 Task: Add Boiron Phytolacca Decandra 30C to the cart.
Action: Mouse moved to (246, 108)
Screenshot: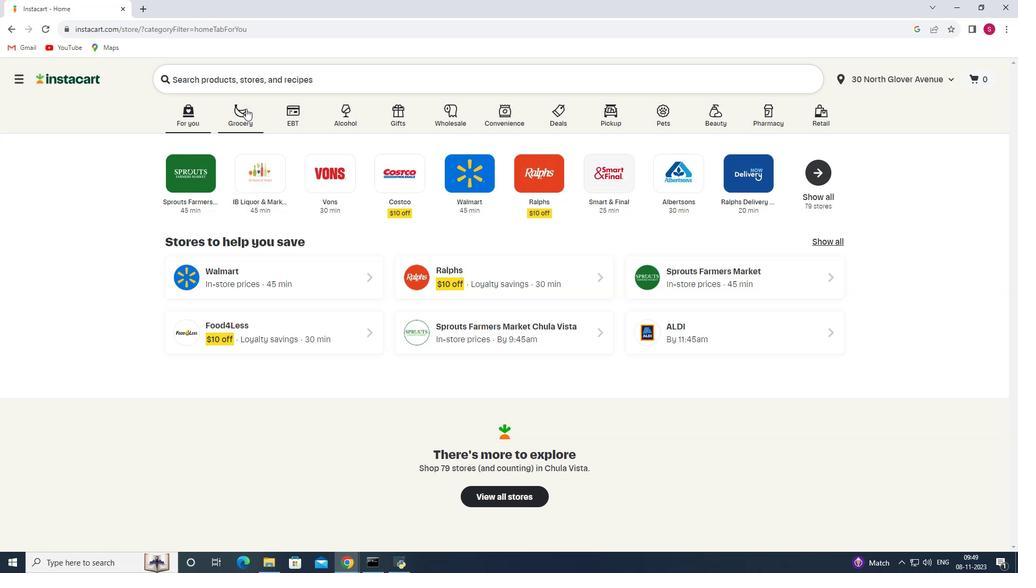 
Action: Mouse pressed left at (246, 108)
Screenshot: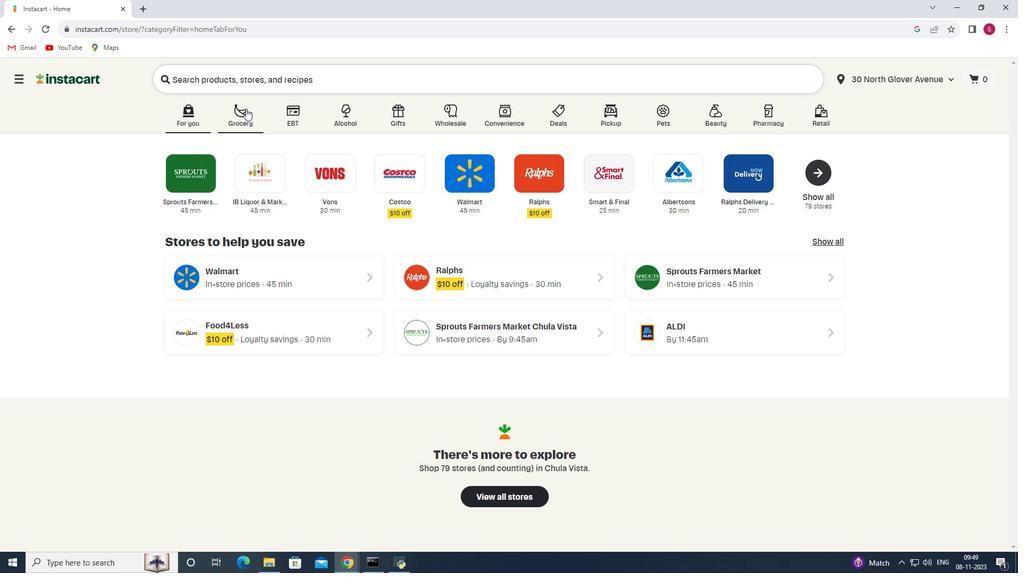 
Action: Mouse moved to (256, 312)
Screenshot: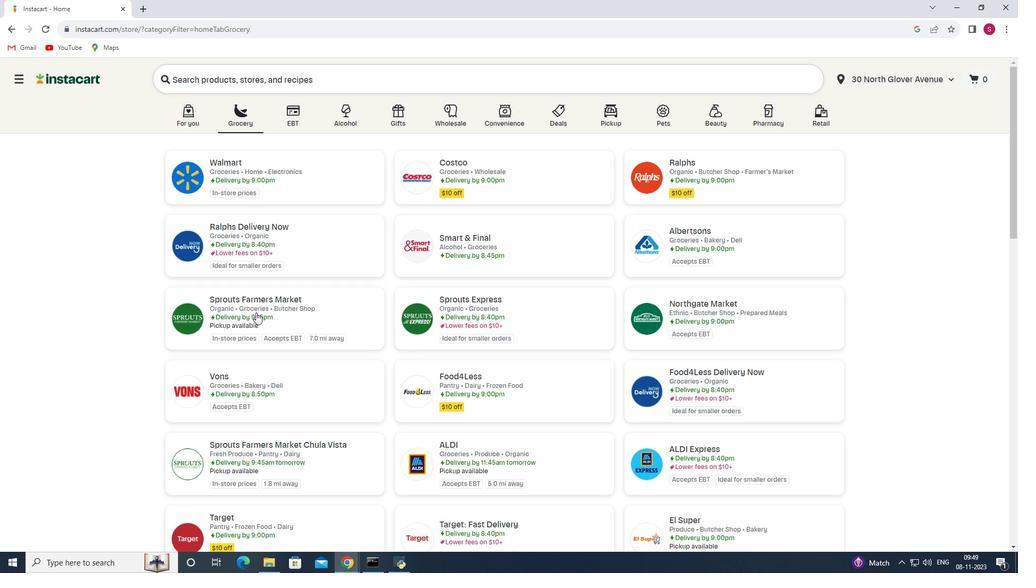 
Action: Mouse pressed left at (256, 312)
Screenshot: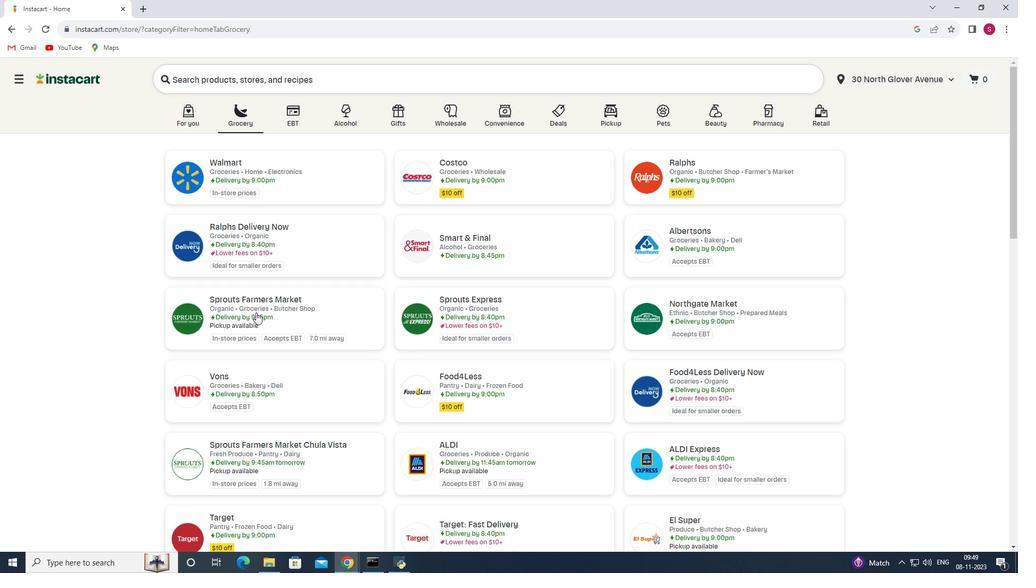 
Action: Mouse moved to (67, 339)
Screenshot: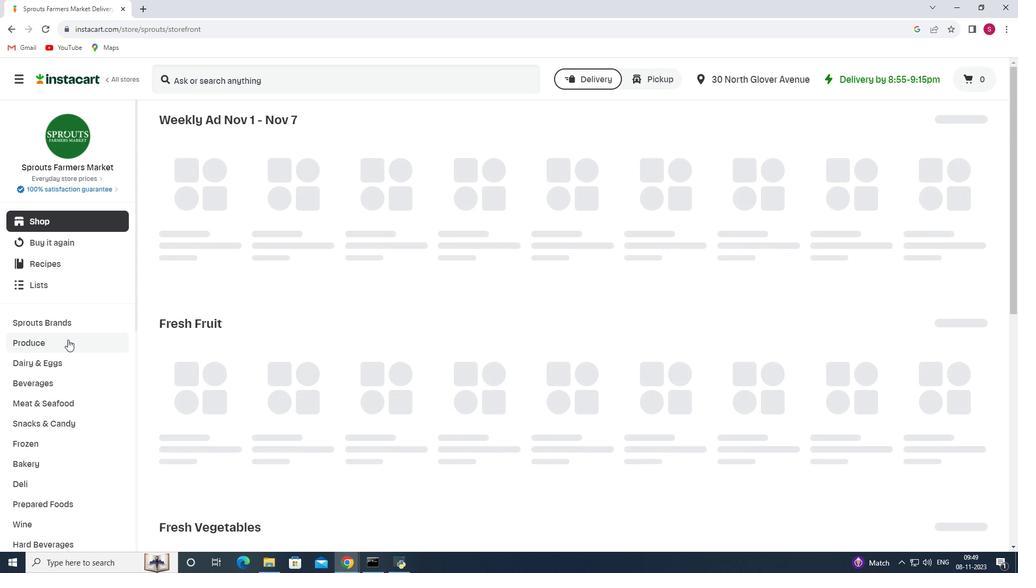 
Action: Mouse scrolled (67, 339) with delta (0, 0)
Screenshot: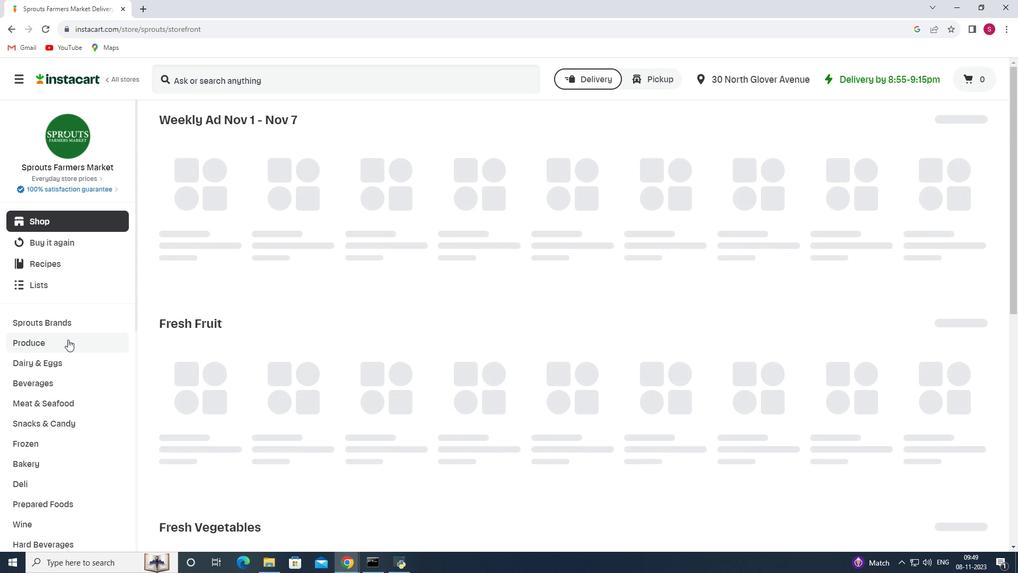 
Action: Mouse scrolled (67, 339) with delta (0, 0)
Screenshot: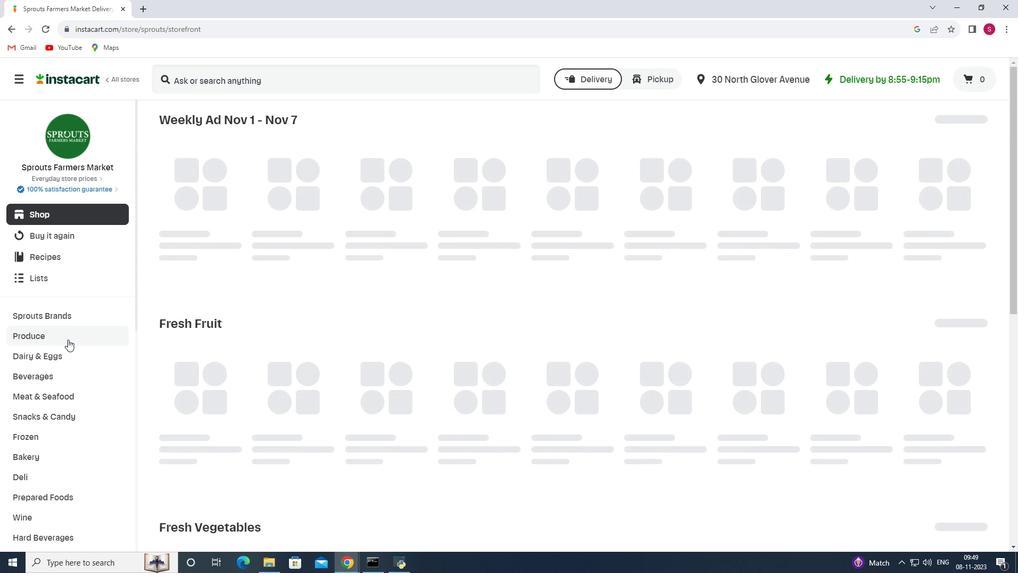 
Action: Mouse scrolled (67, 339) with delta (0, 0)
Screenshot: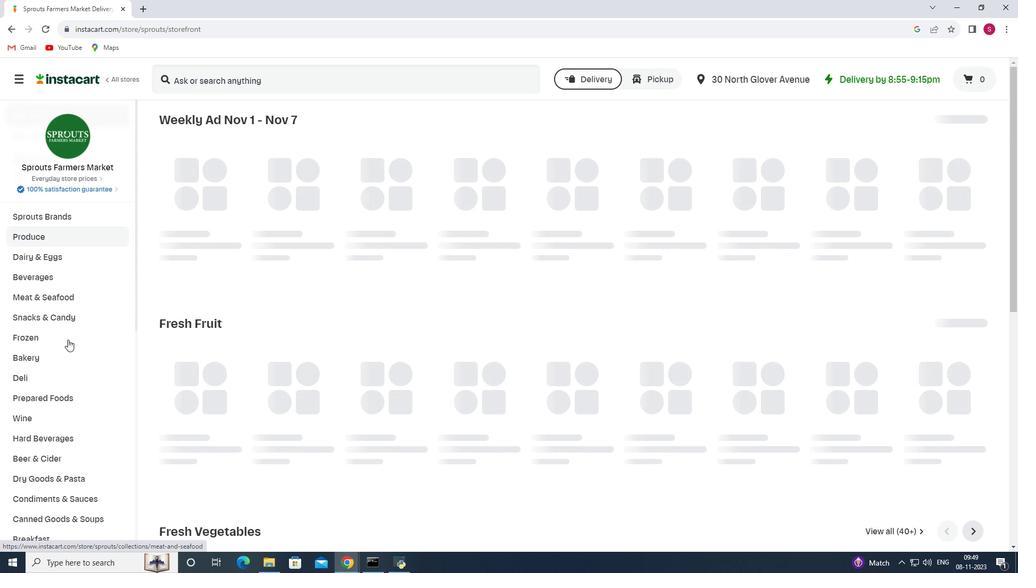 
Action: Mouse moved to (68, 348)
Screenshot: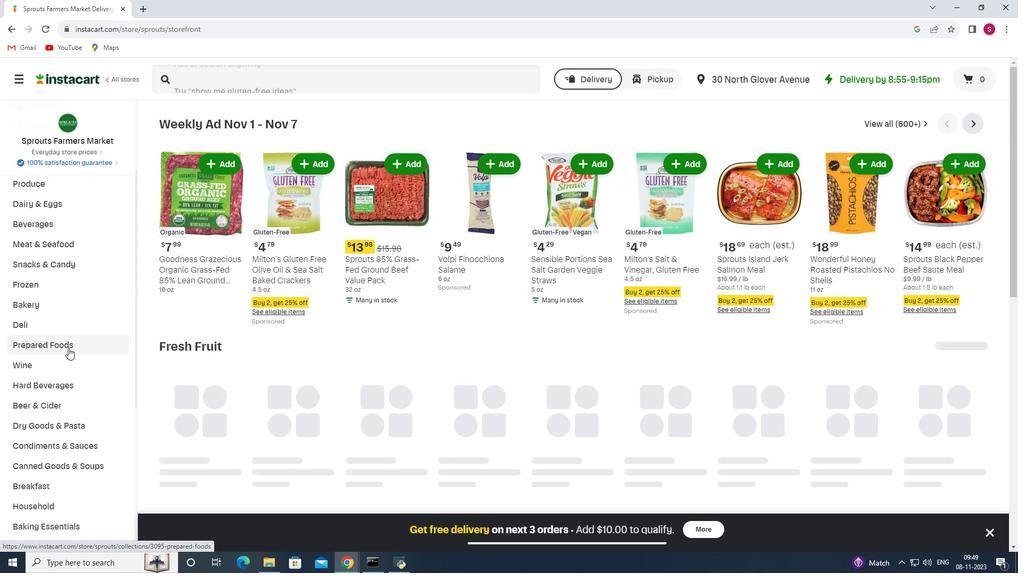 
Action: Mouse scrolled (68, 347) with delta (0, 0)
Screenshot: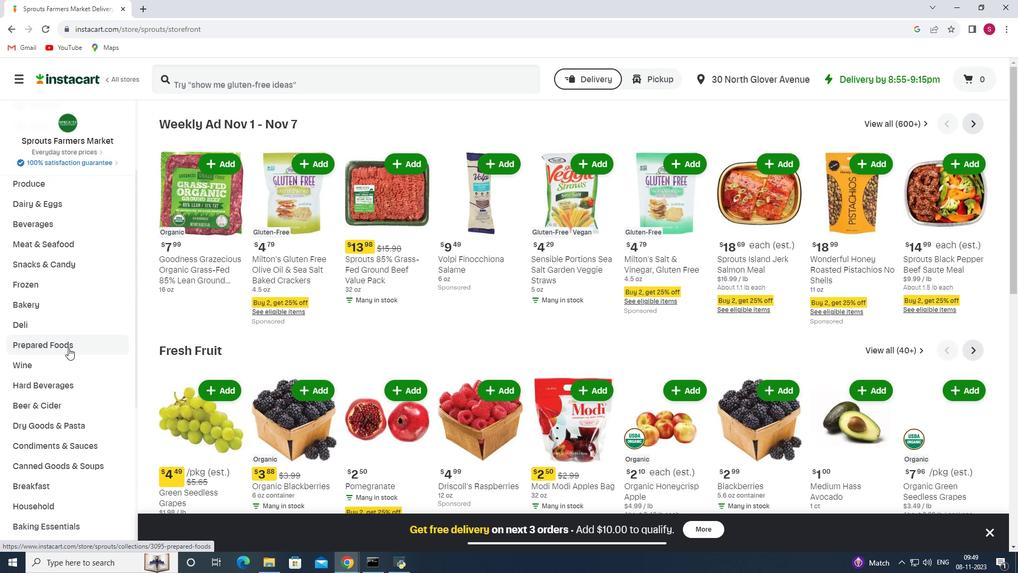 
Action: Mouse moved to (67, 350)
Screenshot: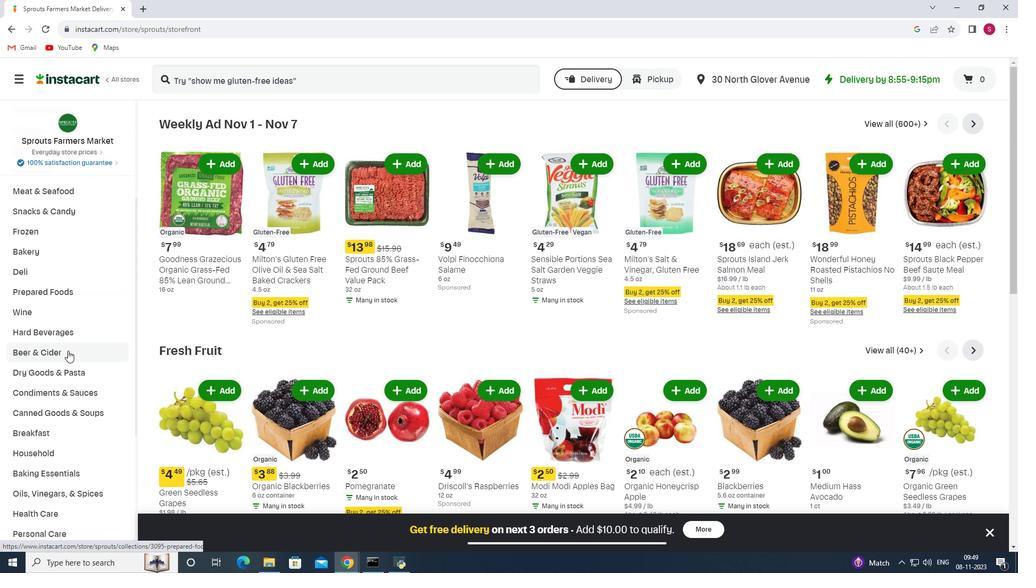 
Action: Mouse scrolled (67, 350) with delta (0, 0)
Screenshot: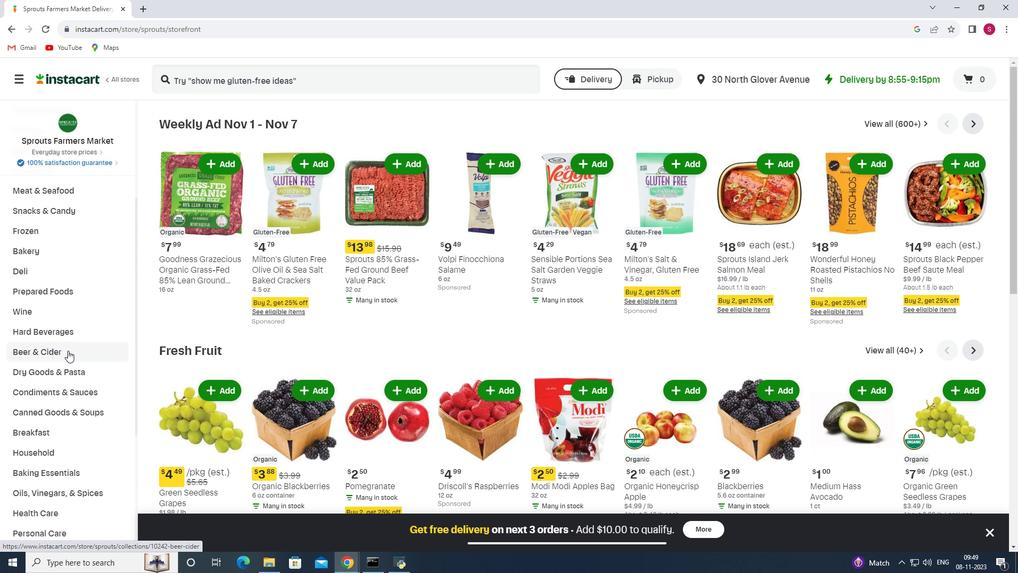 
Action: Mouse scrolled (67, 350) with delta (0, 0)
Screenshot: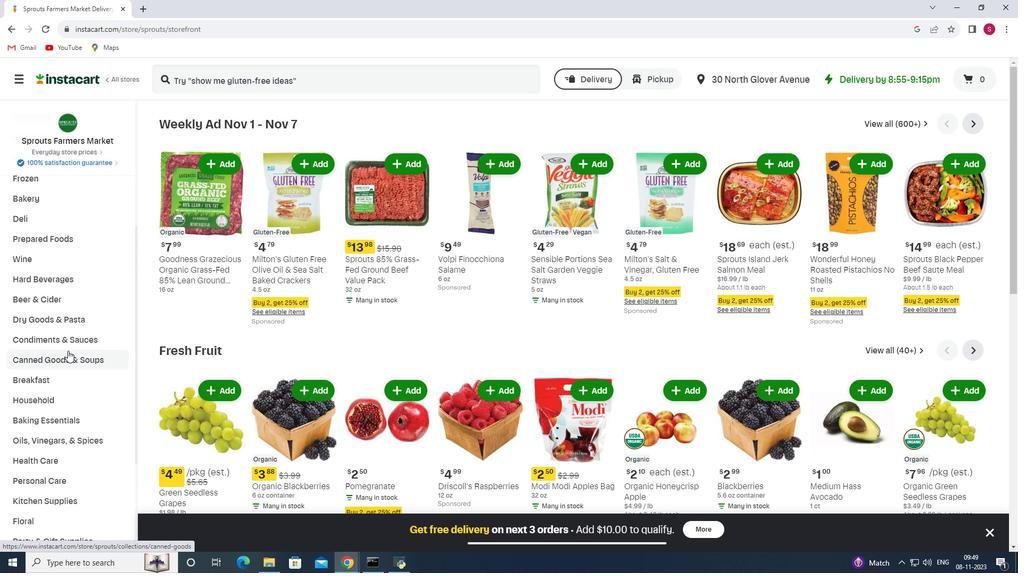 
Action: Mouse moved to (67, 350)
Screenshot: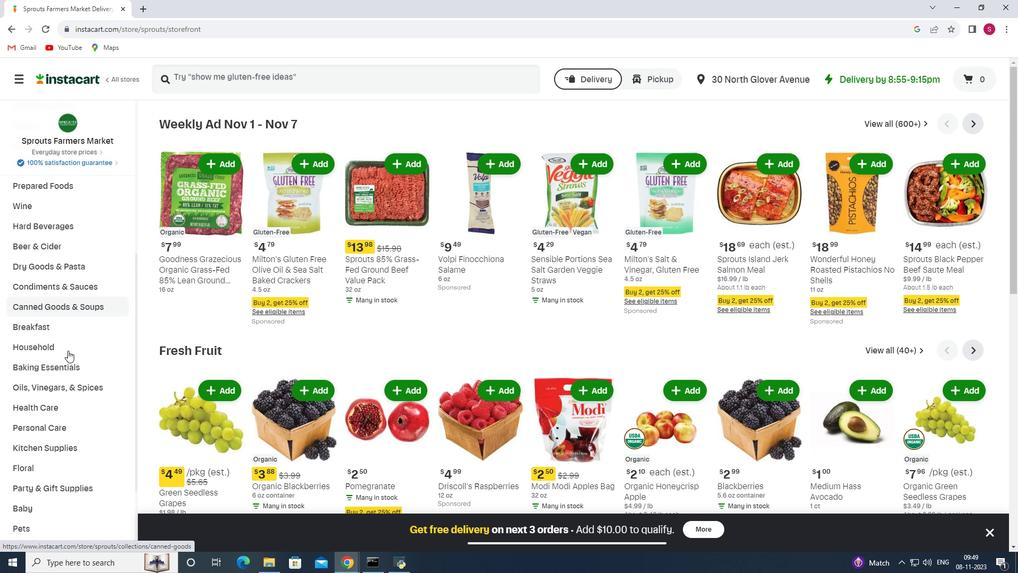 
Action: Mouse scrolled (67, 350) with delta (0, 0)
Screenshot: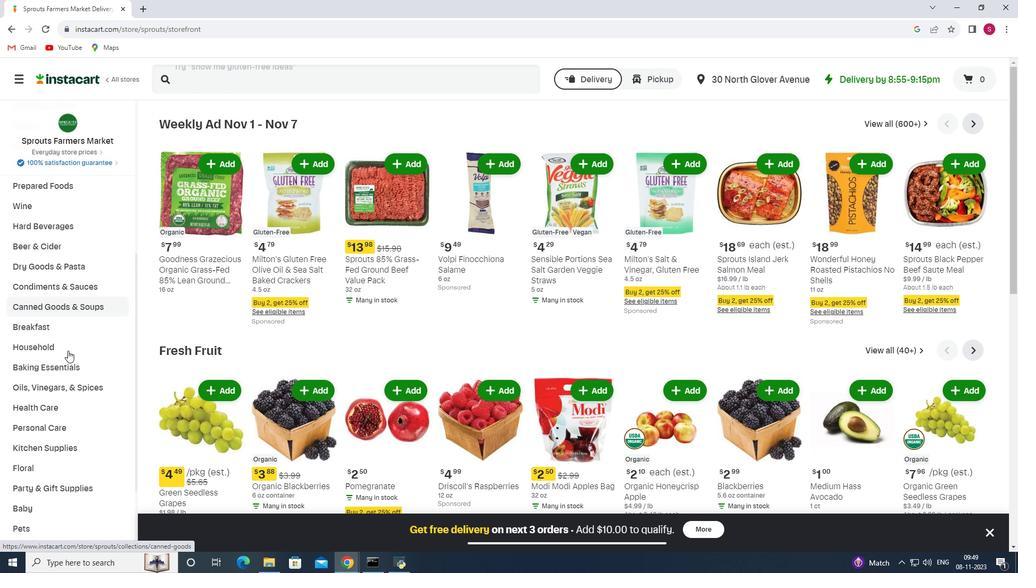 
Action: Mouse moved to (66, 356)
Screenshot: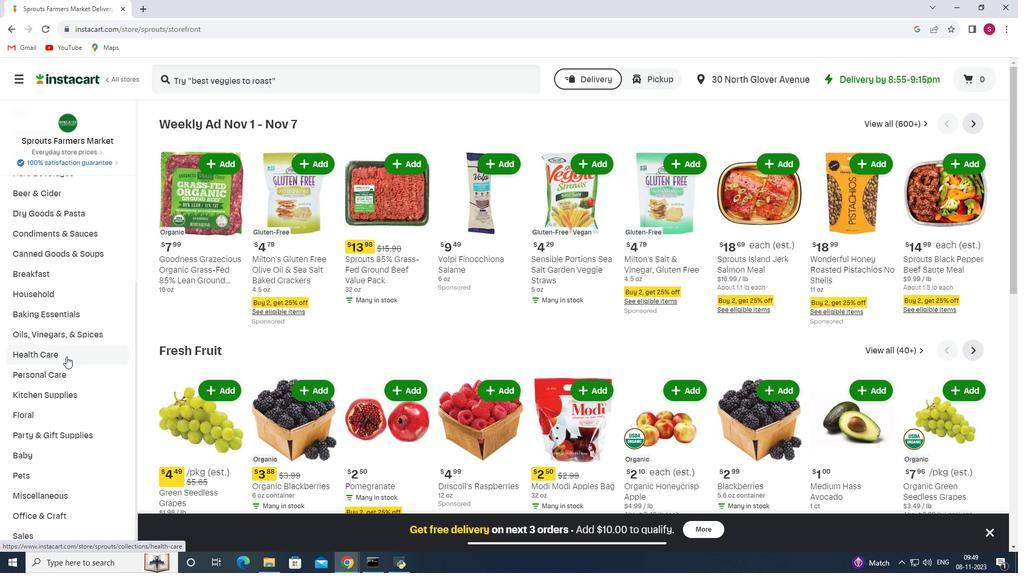 
Action: Mouse pressed left at (66, 356)
Screenshot: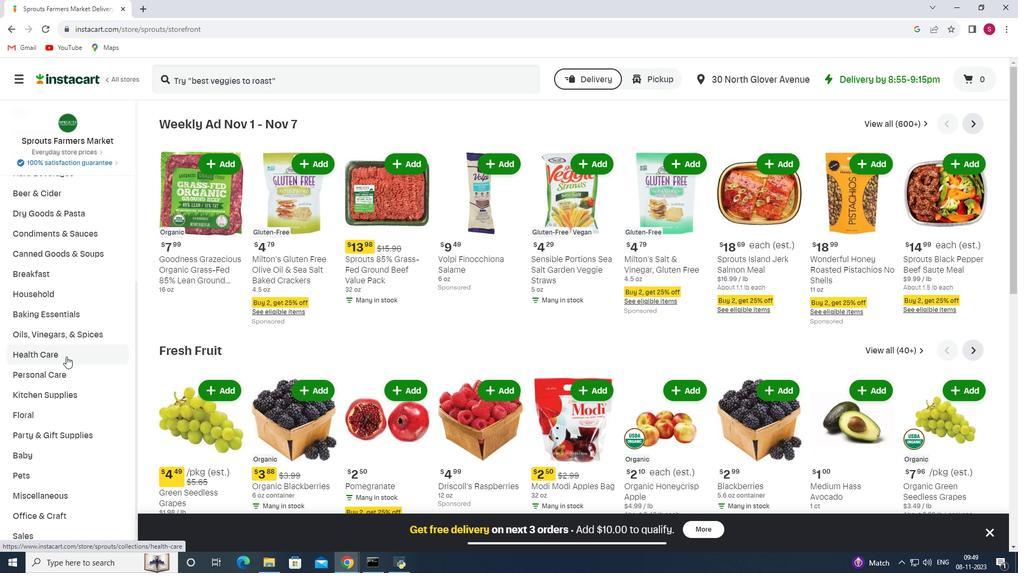 
Action: Mouse moved to (344, 148)
Screenshot: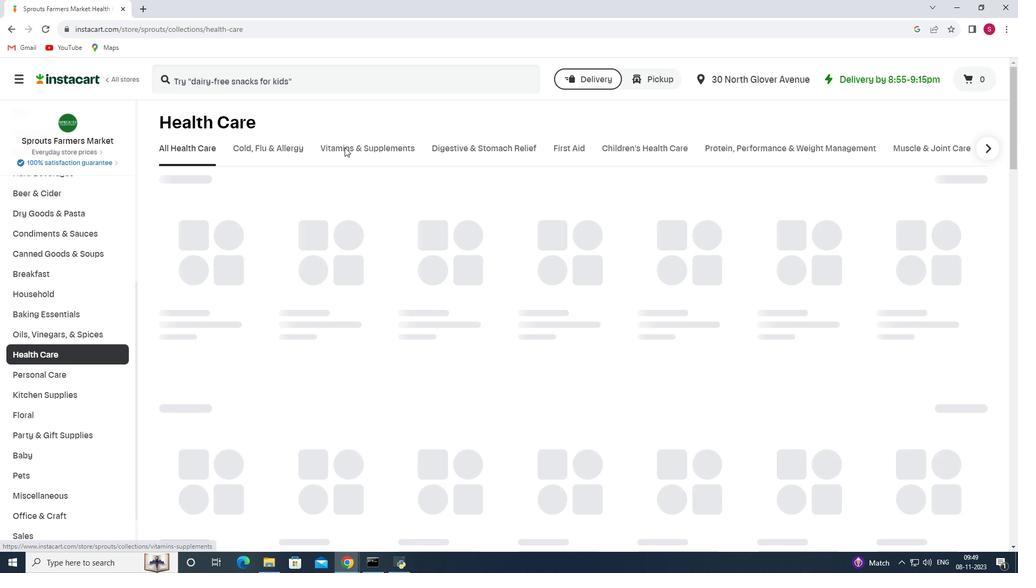 
Action: Mouse pressed left at (344, 148)
Screenshot: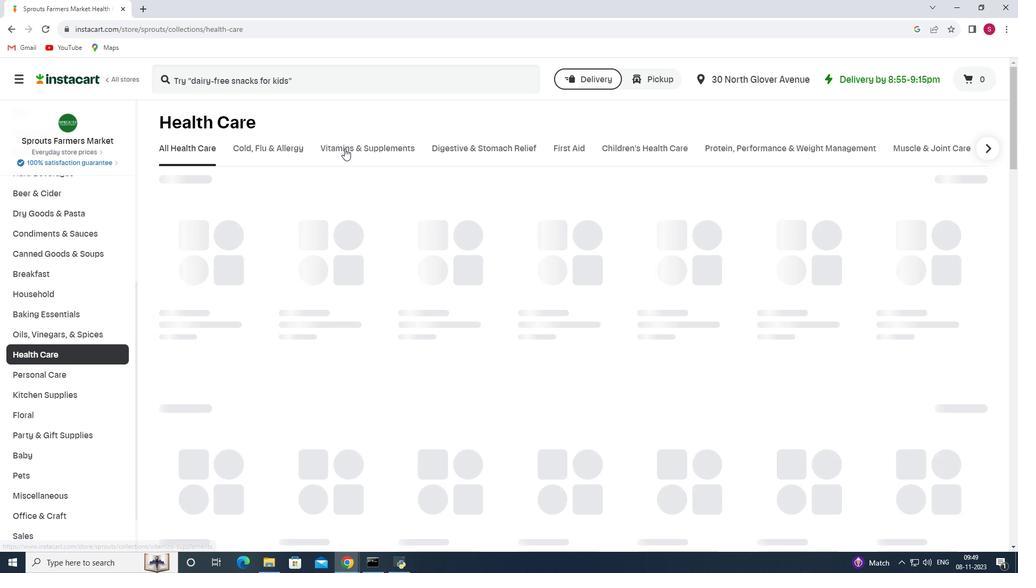 
Action: Mouse moved to (868, 200)
Screenshot: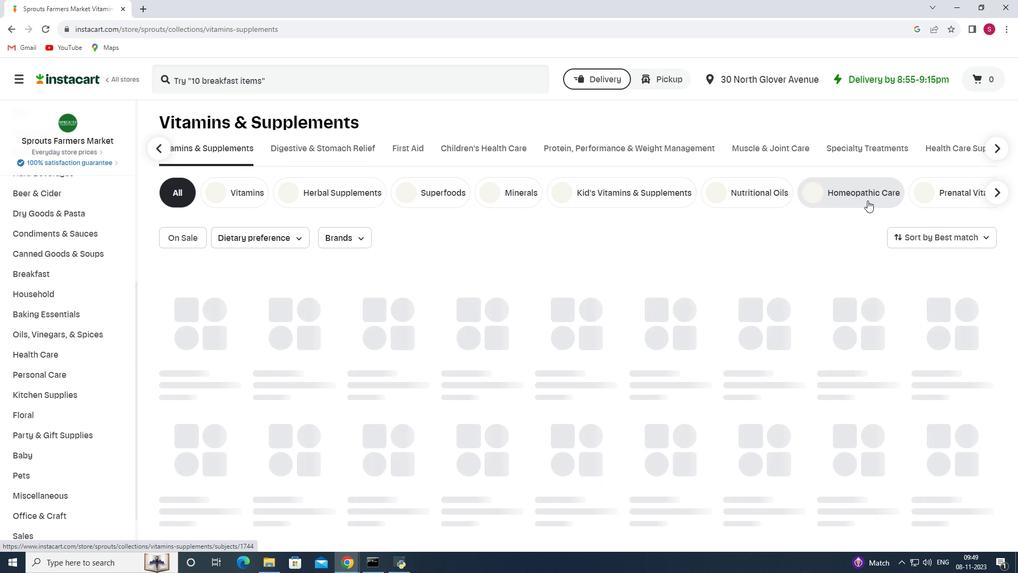 
Action: Mouse pressed left at (868, 200)
Screenshot: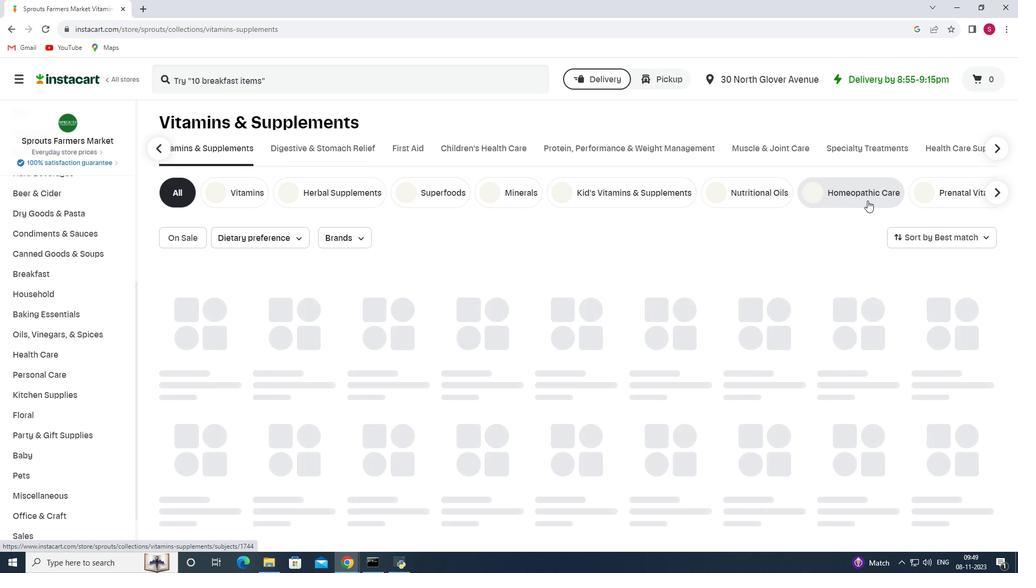 
Action: Mouse moved to (318, 82)
Screenshot: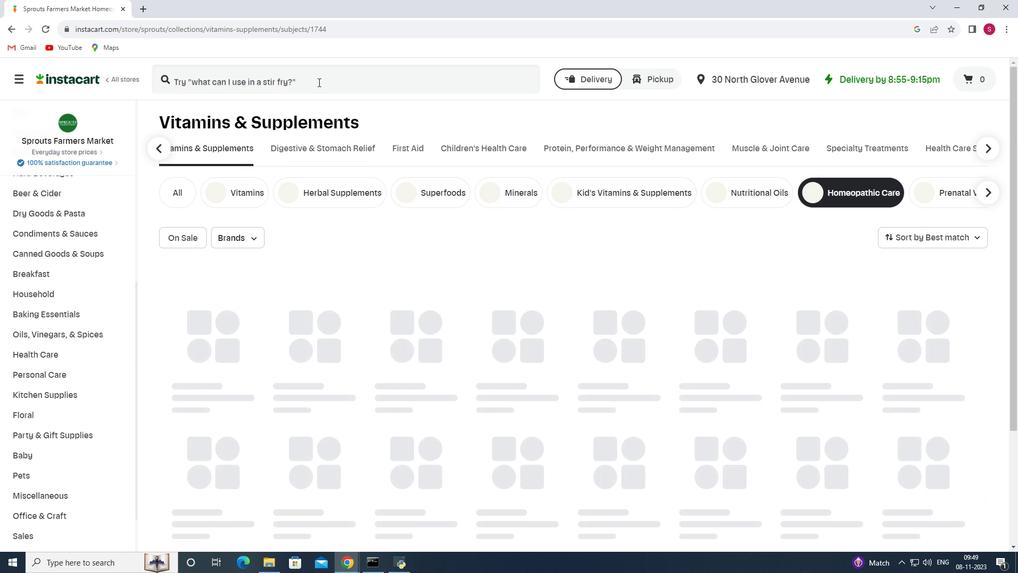 
Action: Mouse pressed left at (318, 82)
Screenshot: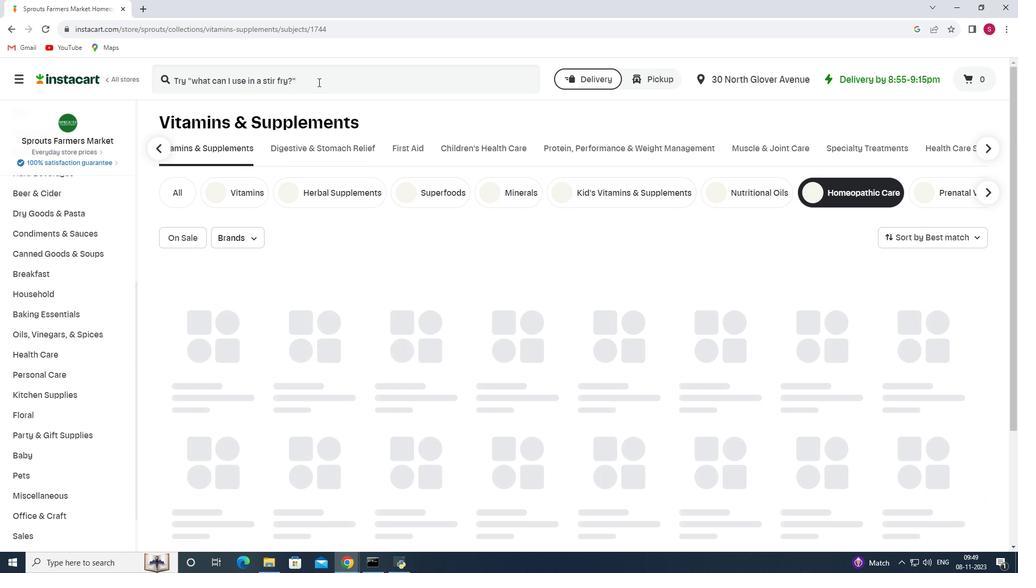 
Action: Key pressed <Key.shift>Boiron<Key.space><Key.shift>phytolacca<Key.space><Key.shift>Decandra<Key.space>30<Key.shift>C<Key.enter>
Screenshot: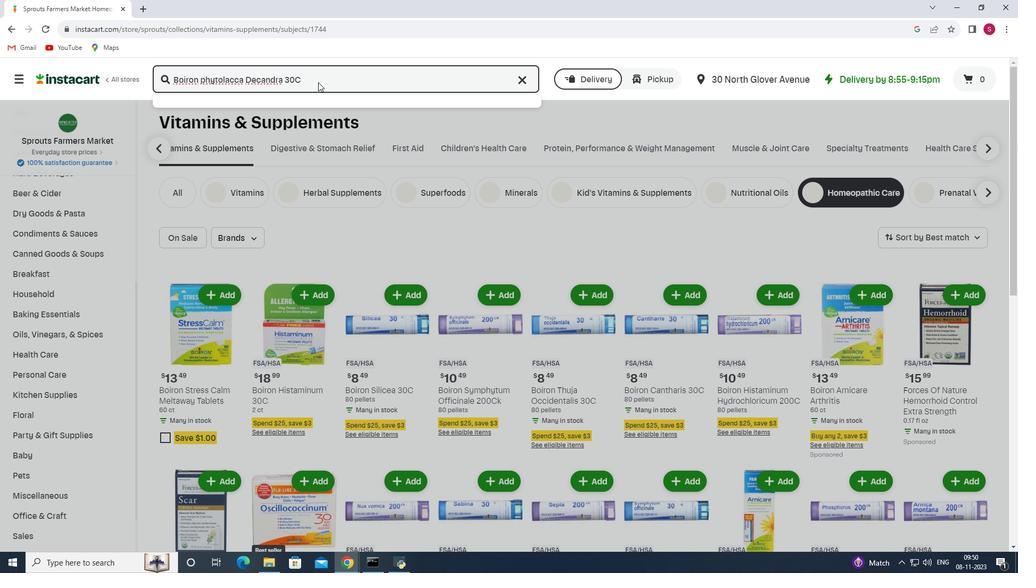 
Action: Mouse moved to (605, 159)
Screenshot: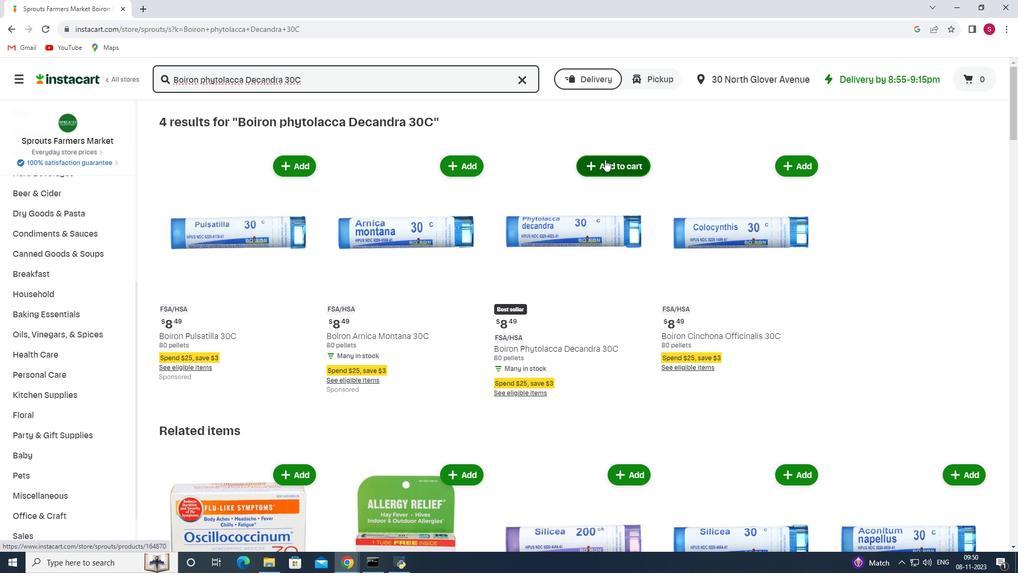 
Action: Mouse pressed left at (605, 159)
Screenshot: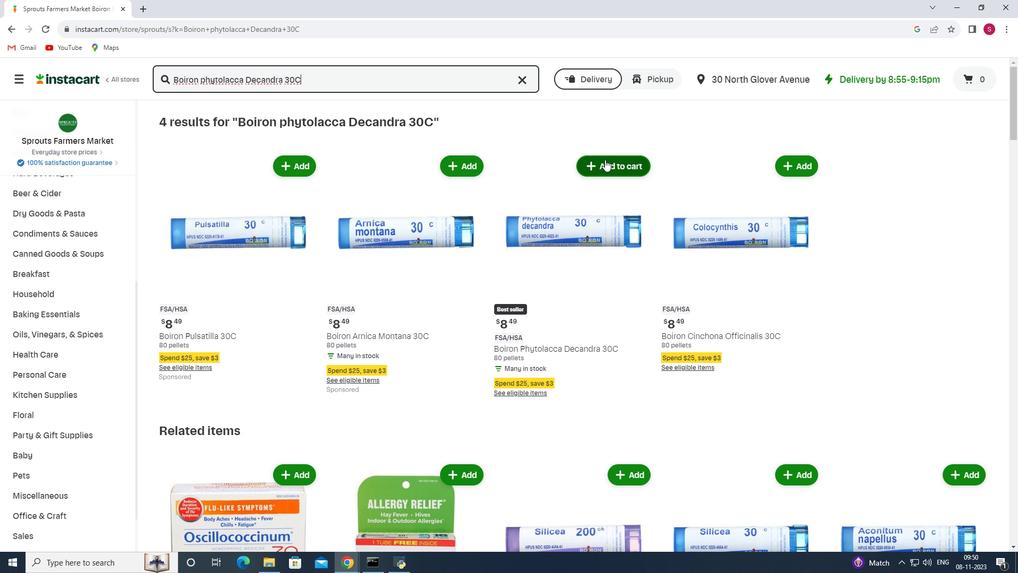 
Action: Mouse moved to (628, 195)
Screenshot: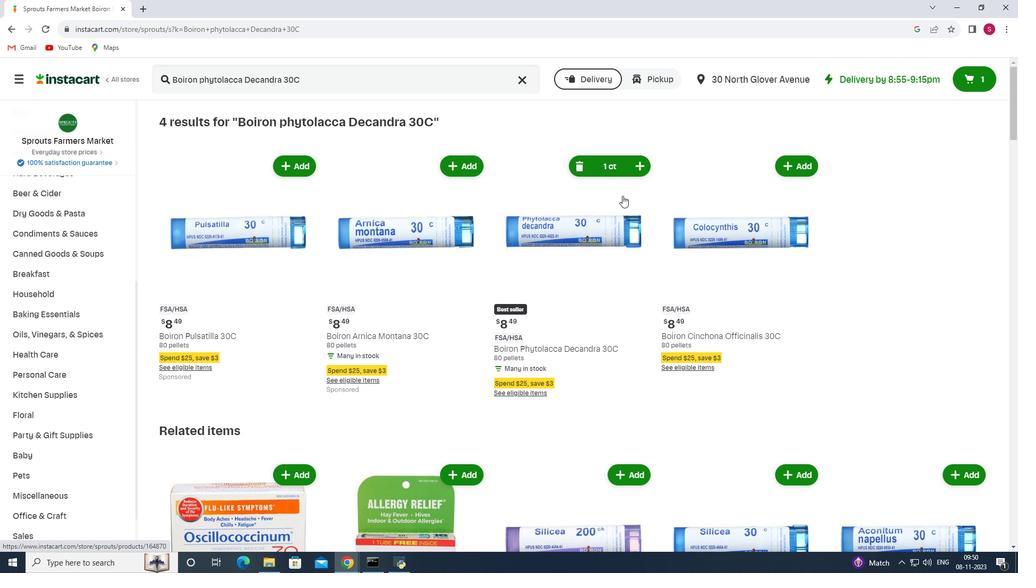 
